 Task: Disable the video.
Action: Mouse moved to (96, 12)
Screenshot: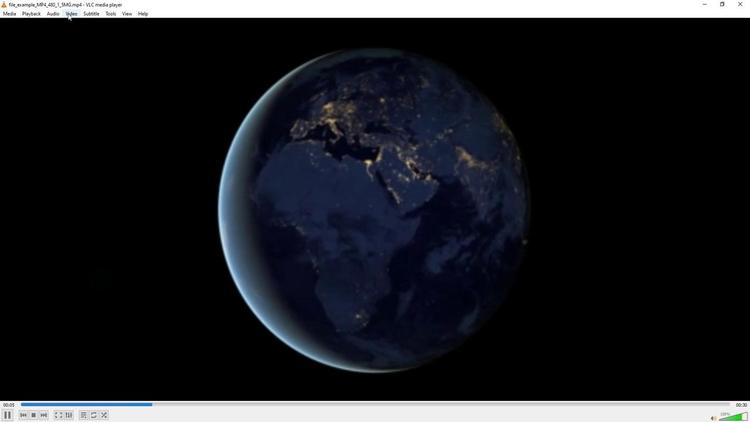 
Action: Mouse pressed left at (96, 12)
Screenshot: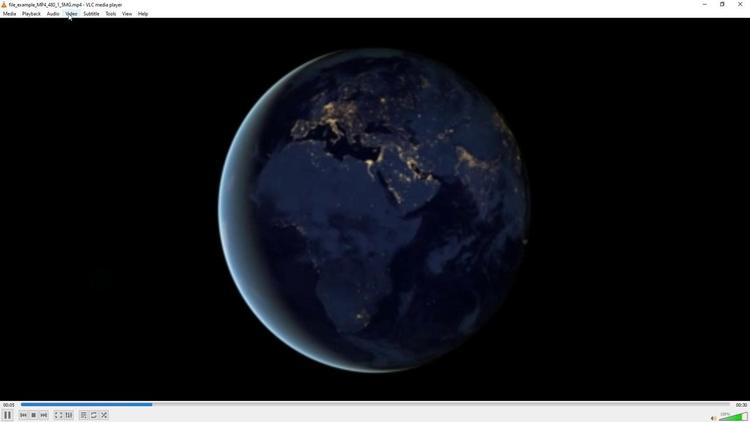 
Action: Mouse moved to (110, 21)
Screenshot: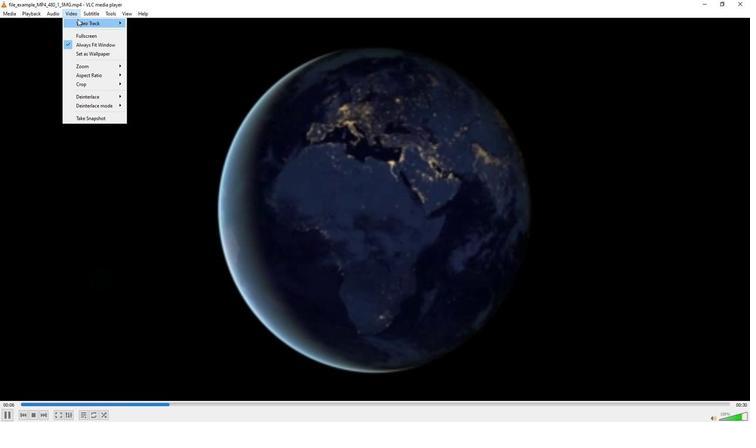
Action: Mouse pressed left at (110, 21)
Screenshot: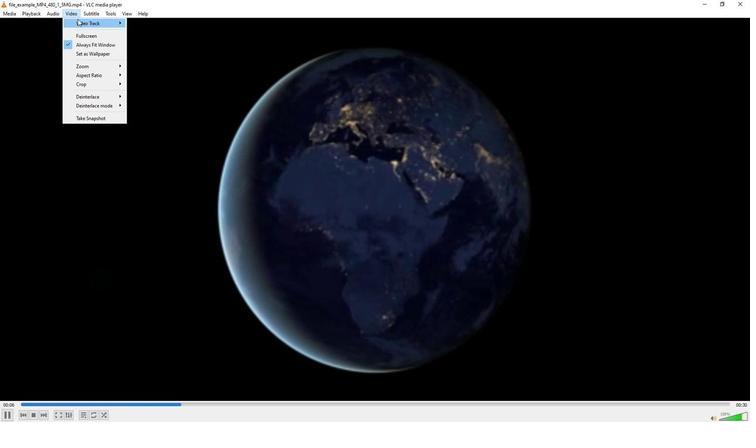 
Action: Mouse moved to (191, 26)
Screenshot: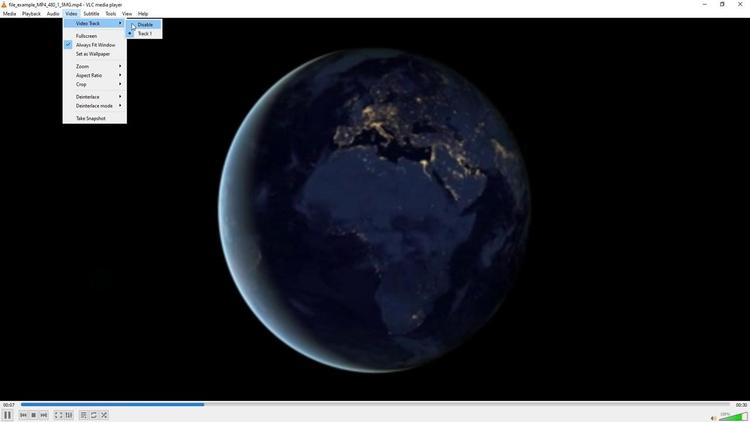 
Action: Mouse pressed left at (191, 26)
Screenshot: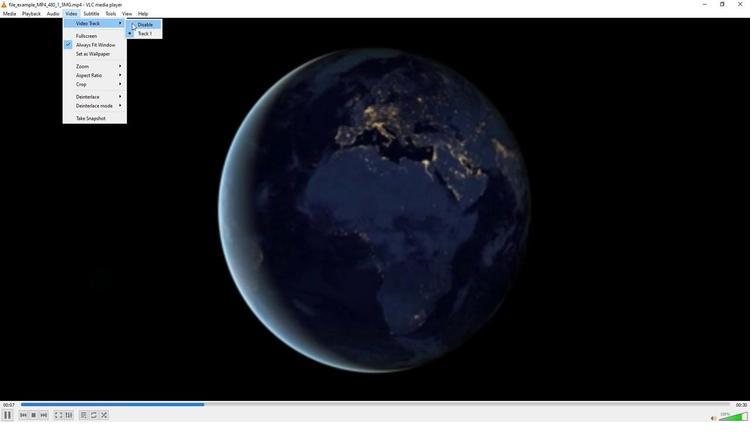 
Action: Mouse moved to (222, 121)
Screenshot: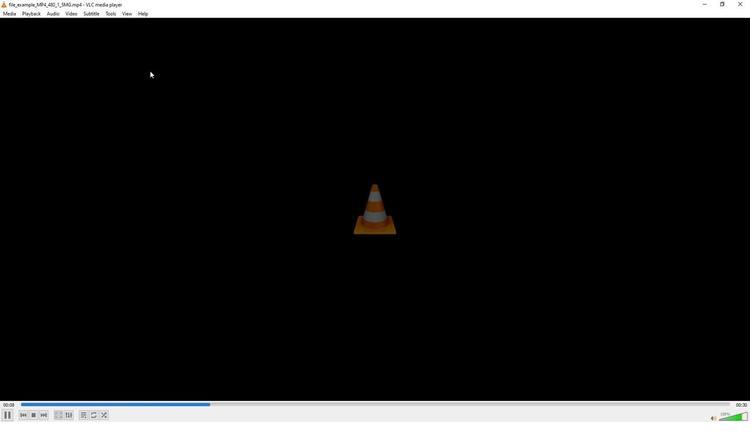 
